 Task: Add a condition where "Ticket status Contains none of the following Pending user verification" in pending tickets.
Action: Mouse moved to (86, 358)
Screenshot: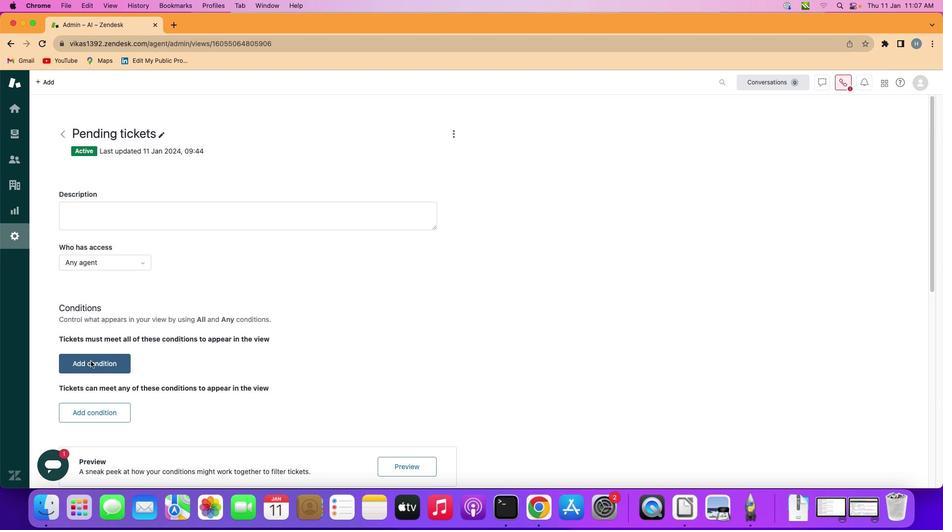 
Action: Mouse pressed left at (86, 358)
Screenshot: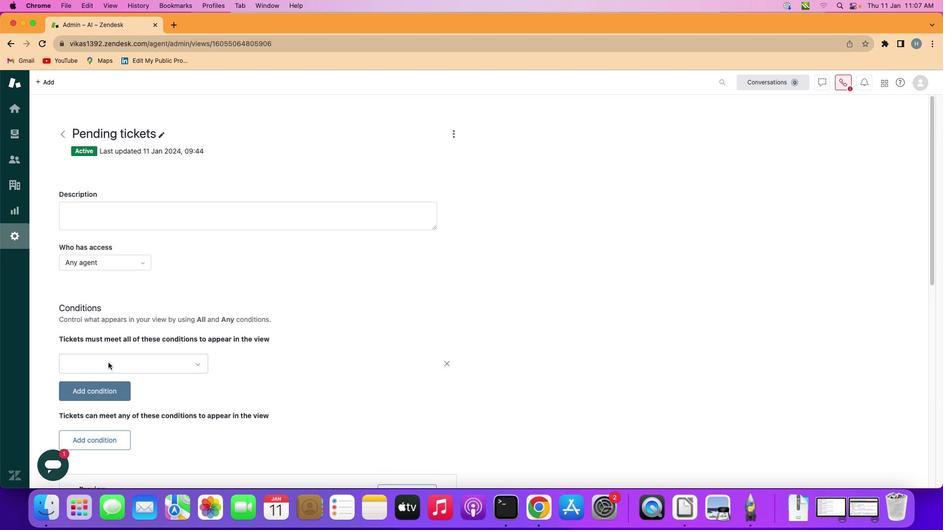 
Action: Mouse moved to (156, 361)
Screenshot: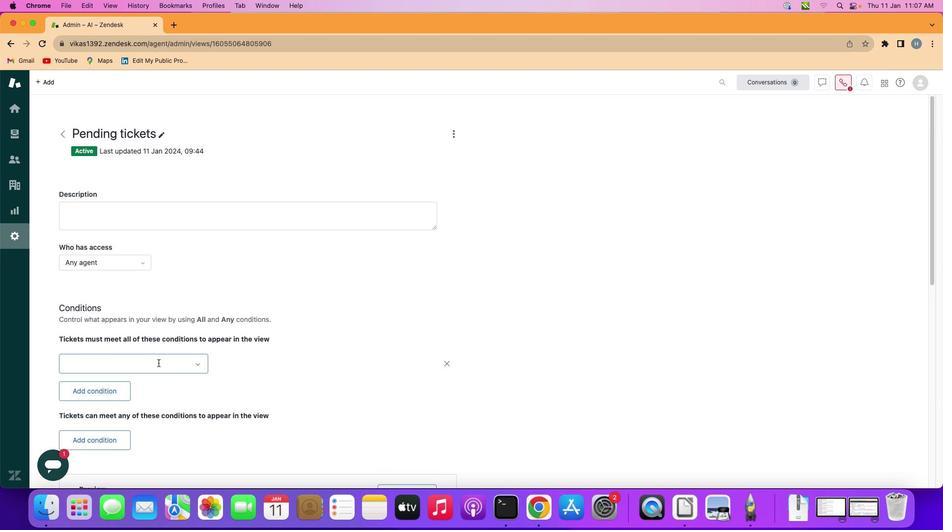 
Action: Mouse pressed left at (156, 361)
Screenshot: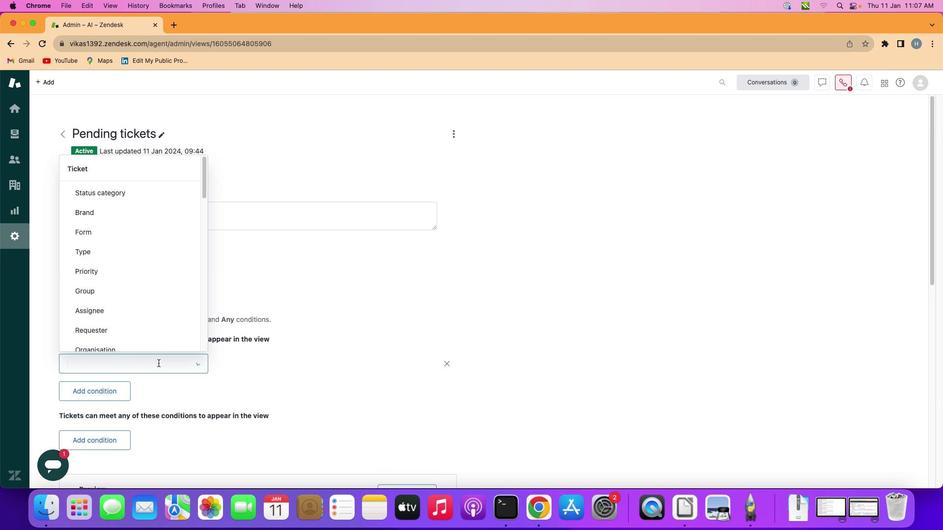 
Action: Mouse moved to (146, 287)
Screenshot: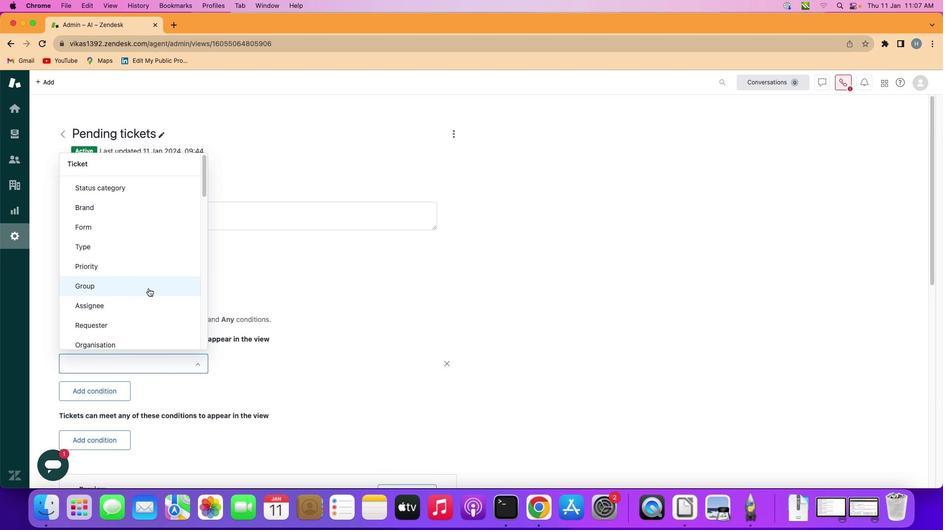
Action: Mouse scrolled (146, 287) with delta (-1, -1)
Screenshot: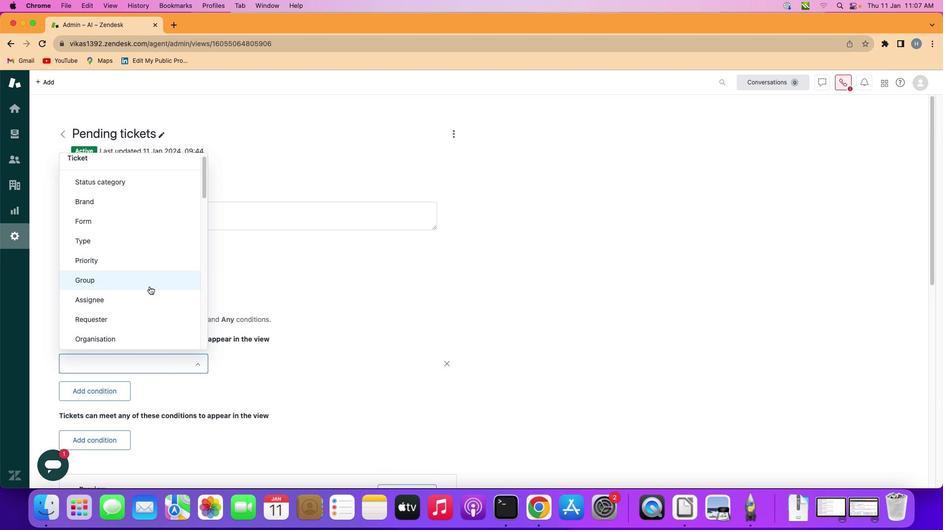 
Action: Mouse moved to (146, 287)
Screenshot: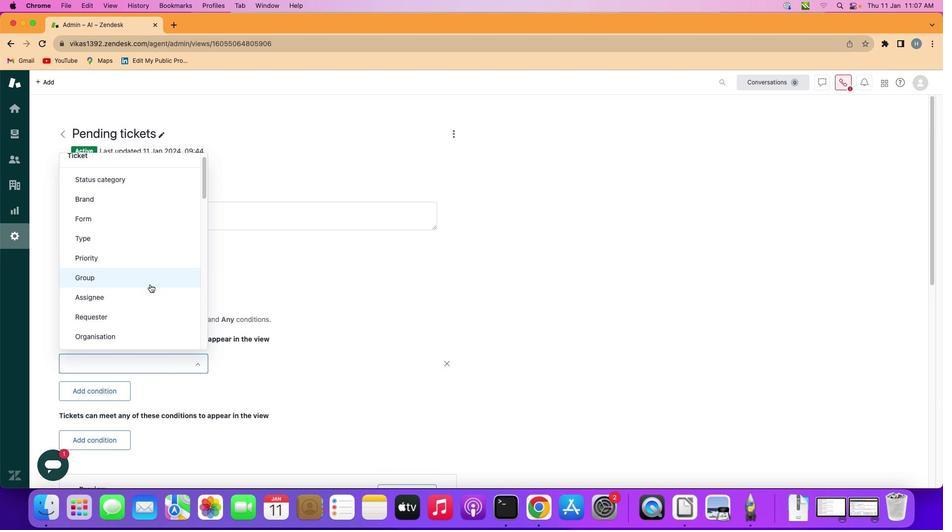 
Action: Mouse scrolled (146, 287) with delta (-1, -1)
Screenshot: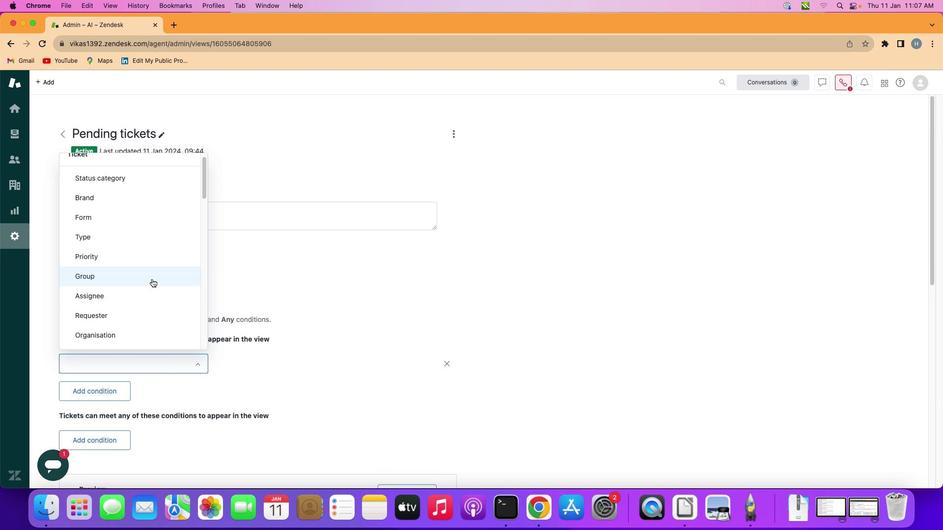 
Action: Mouse moved to (147, 283)
Screenshot: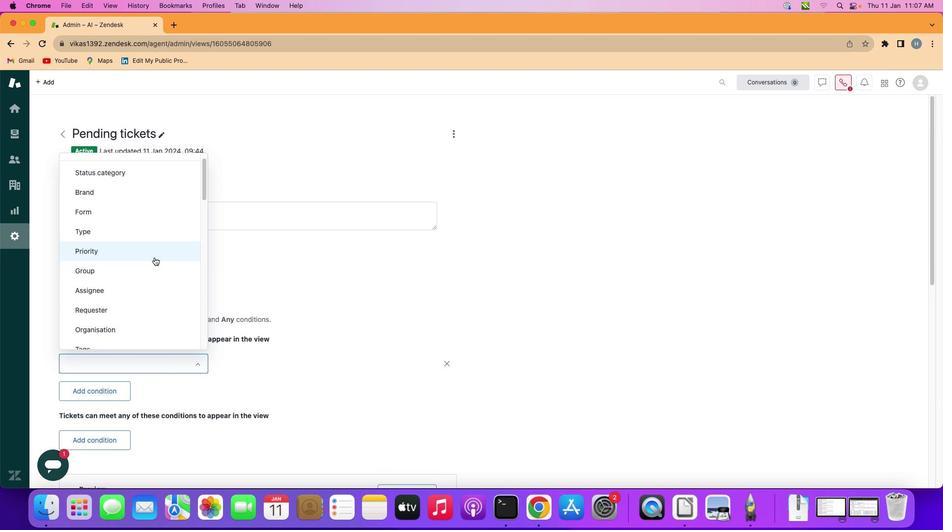 
Action: Mouse scrolled (147, 283) with delta (-1, -1)
Screenshot: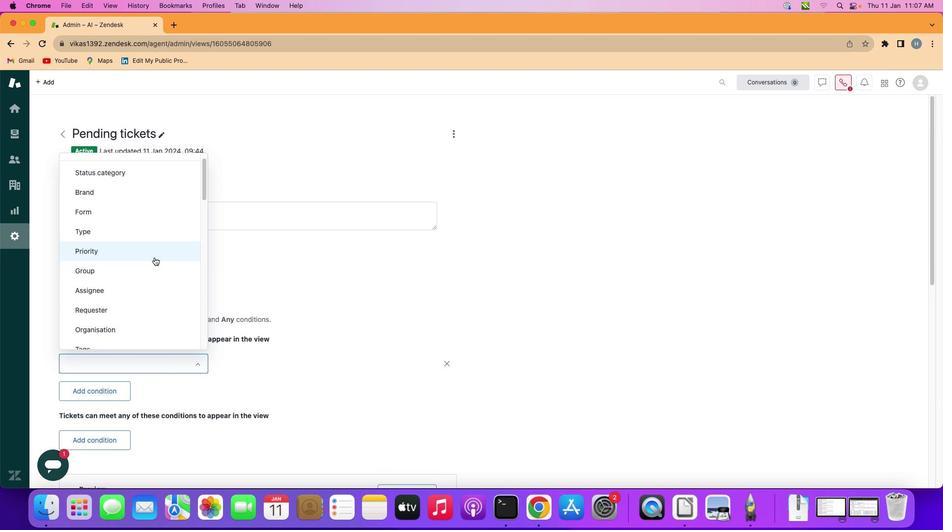 
Action: Mouse moved to (151, 267)
Screenshot: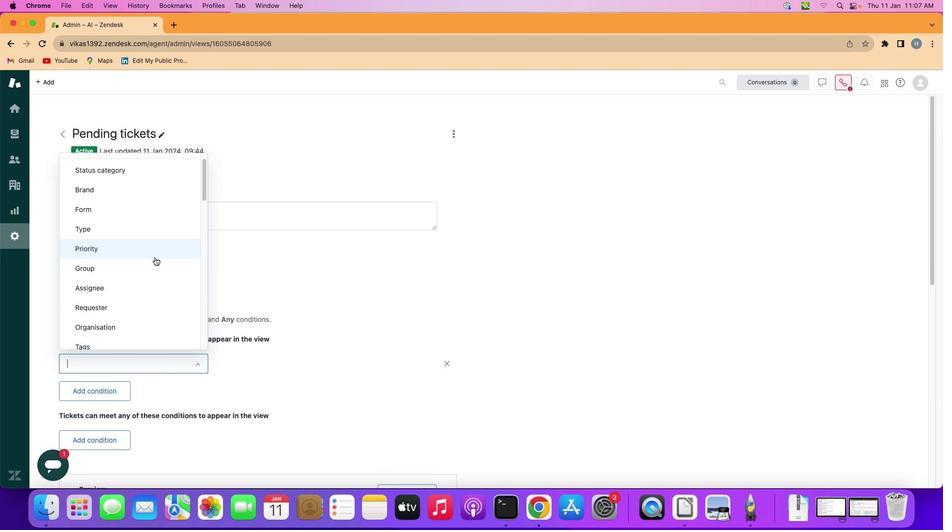 
Action: Mouse scrolled (151, 267) with delta (-1, -1)
Screenshot: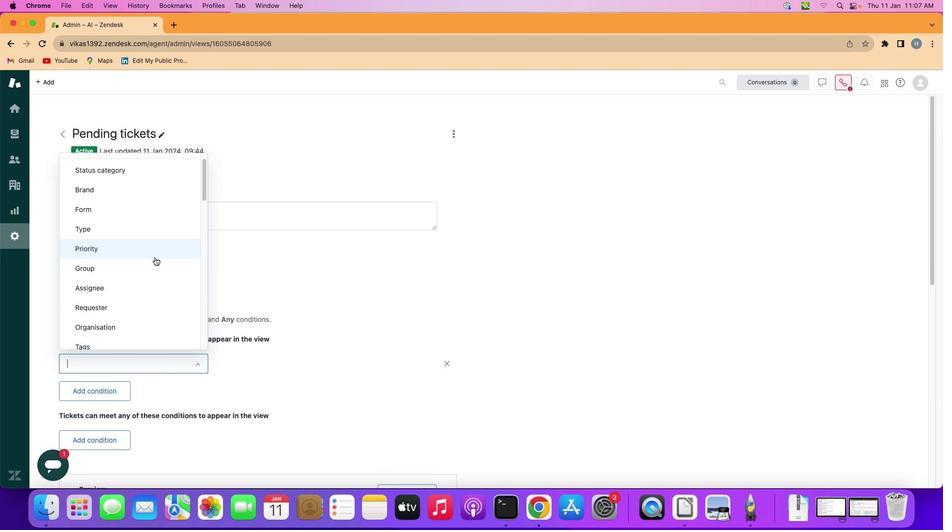 
Action: Mouse moved to (153, 256)
Screenshot: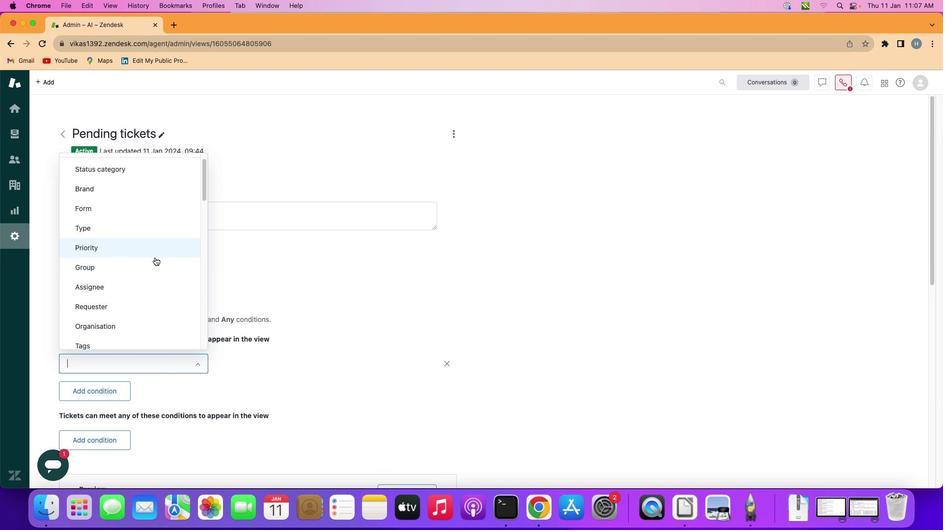 
Action: Mouse scrolled (153, 256) with delta (-1, -1)
Screenshot: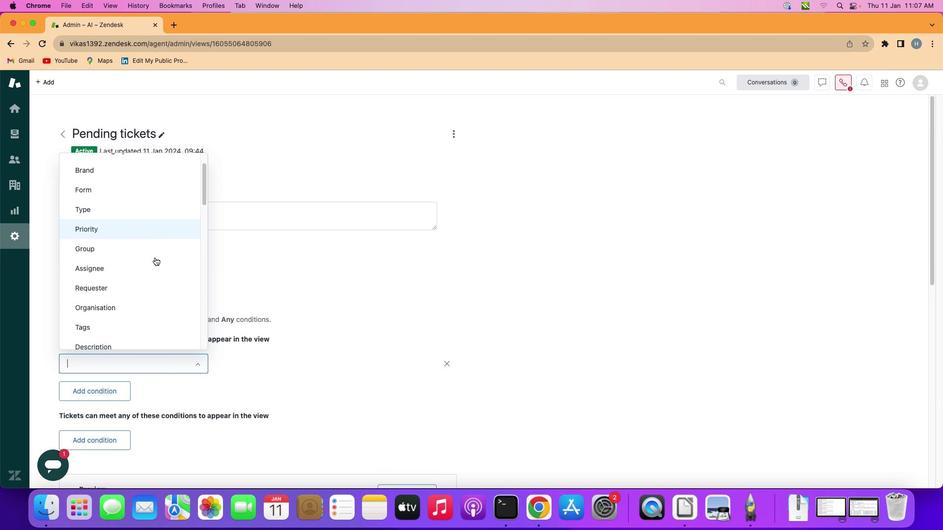 
Action: Mouse scrolled (153, 256) with delta (-1, -1)
Screenshot: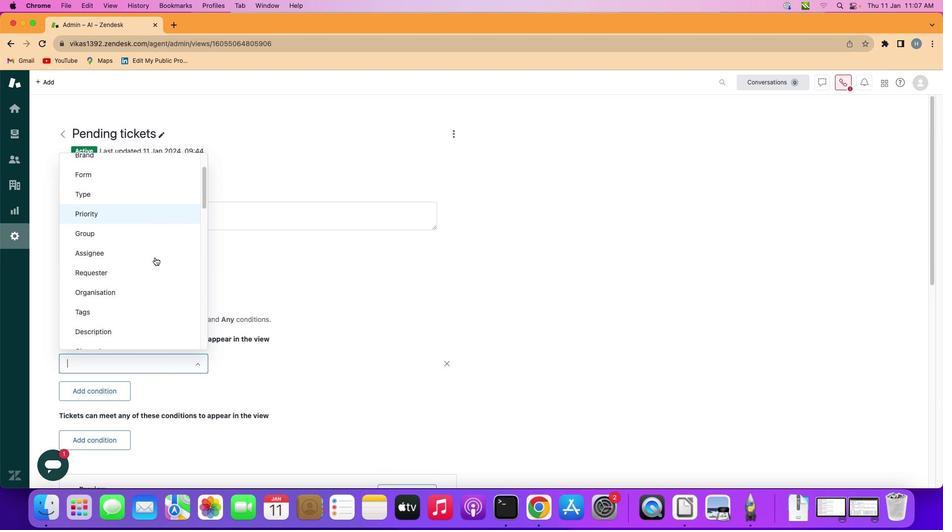 
Action: Mouse scrolled (153, 256) with delta (-1, -2)
Screenshot: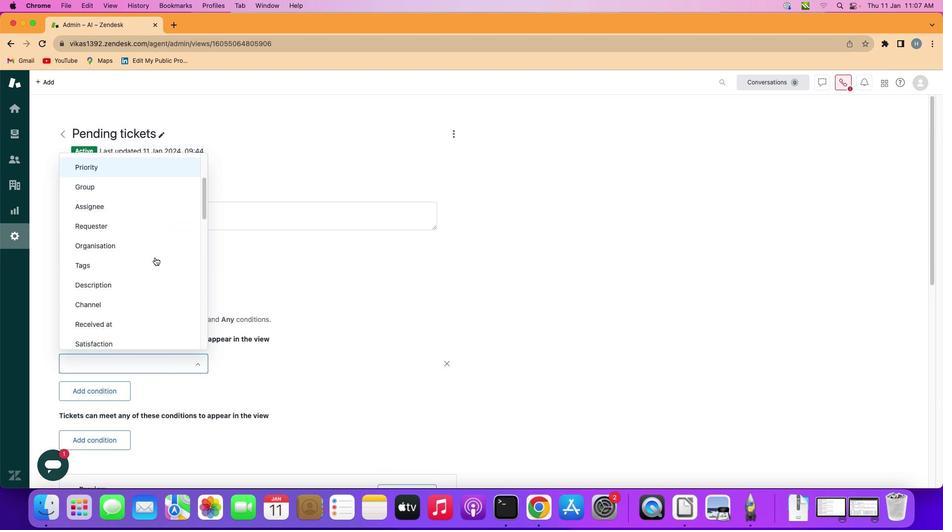 
Action: Mouse scrolled (153, 256) with delta (-1, -2)
Screenshot: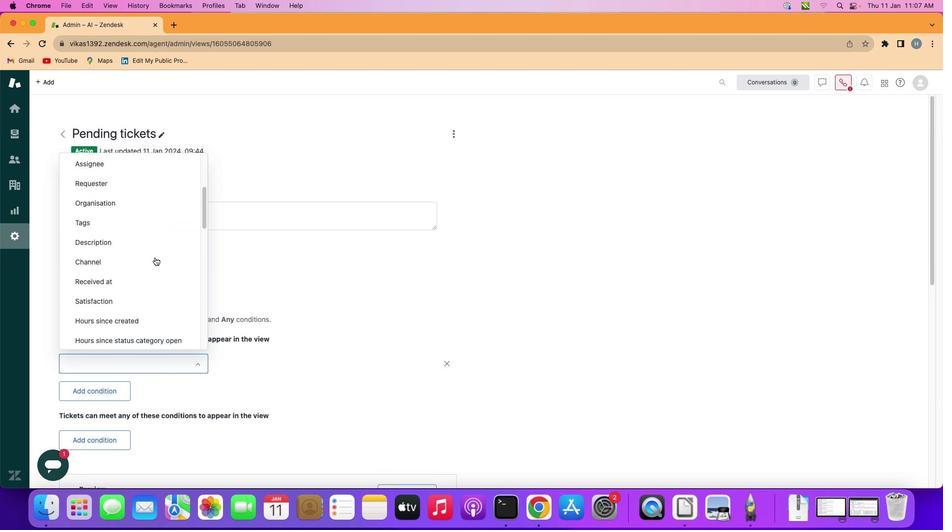 
Action: Mouse scrolled (153, 256) with delta (-1, -2)
Screenshot: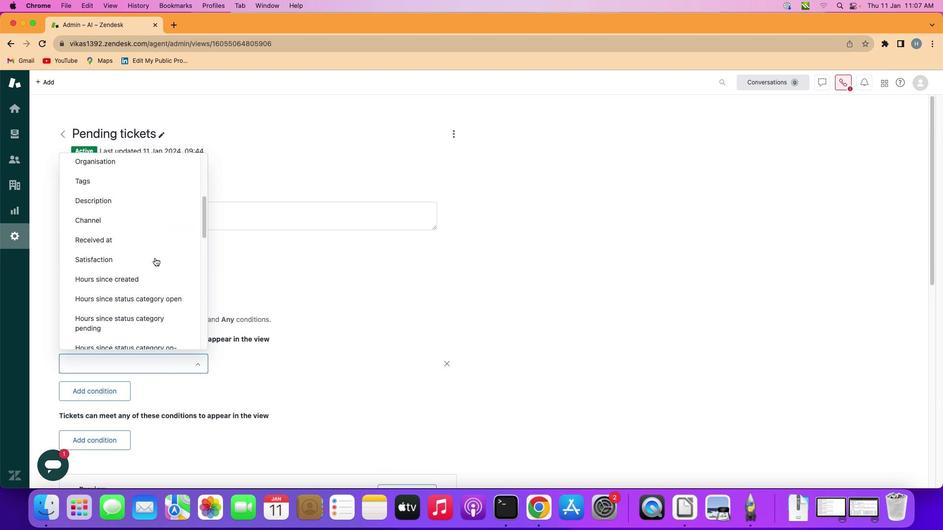
Action: Mouse moved to (152, 256)
Screenshot: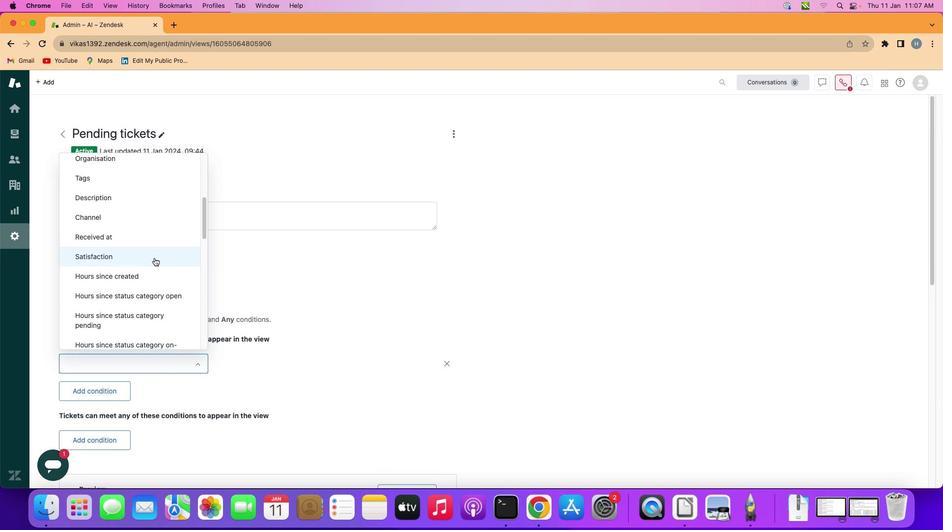 
Action: Mouse scrolled (152, 256) with delta (-1, -1)
Screenshot: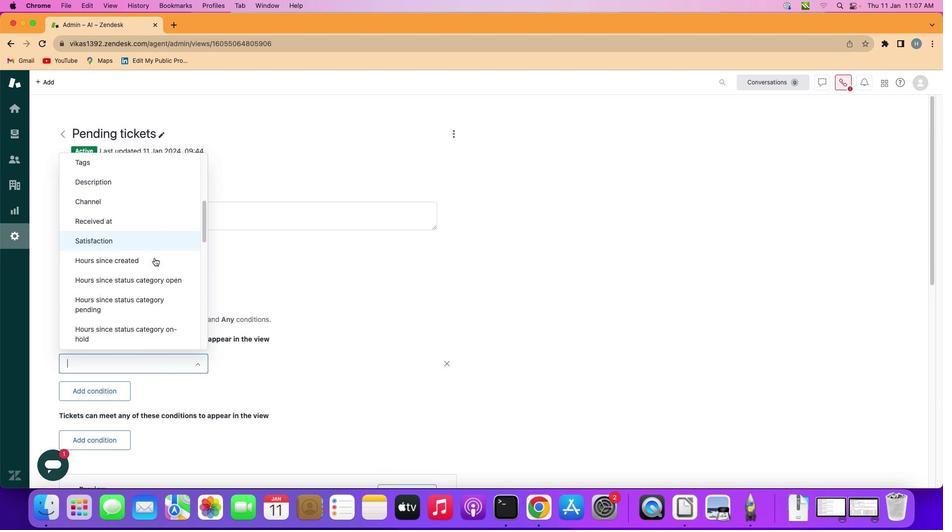 
Action: Mouse scrolled (152, 256) with delta (-1, -1)
Screenshot: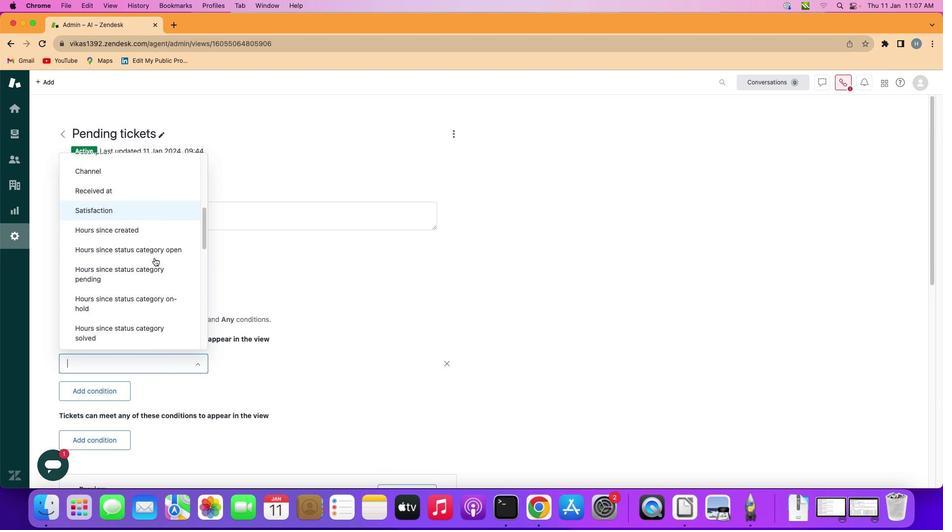 
Action: Mouse scrolled (152, 256) with delta (-1, -2)
Screenshot: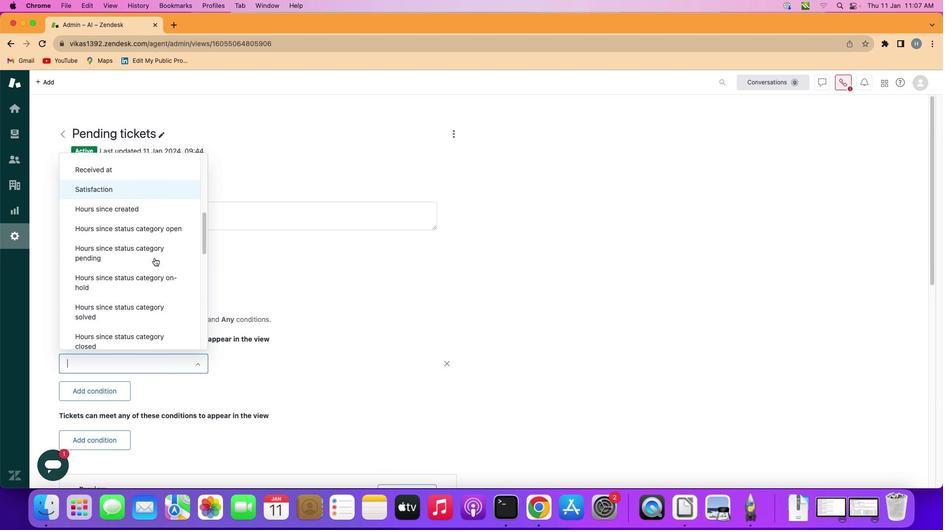 
Action: Mouse scrolled (152, 256) with delta (-1, -2)
Screenshot: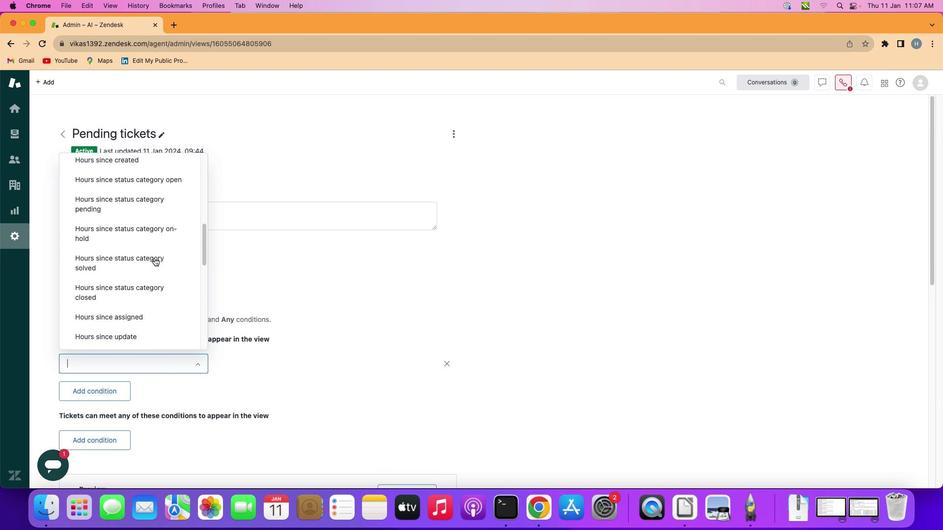 
Action: Mouse scrolled (152, 256) with delta (-1, -2)
Screenshot: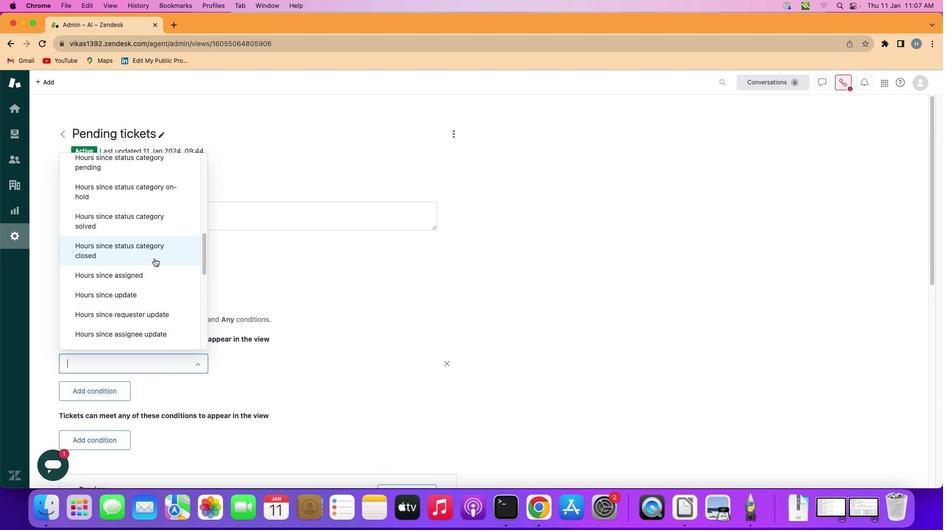 
Action: Mouse moved to (153, 256)
Screenshot: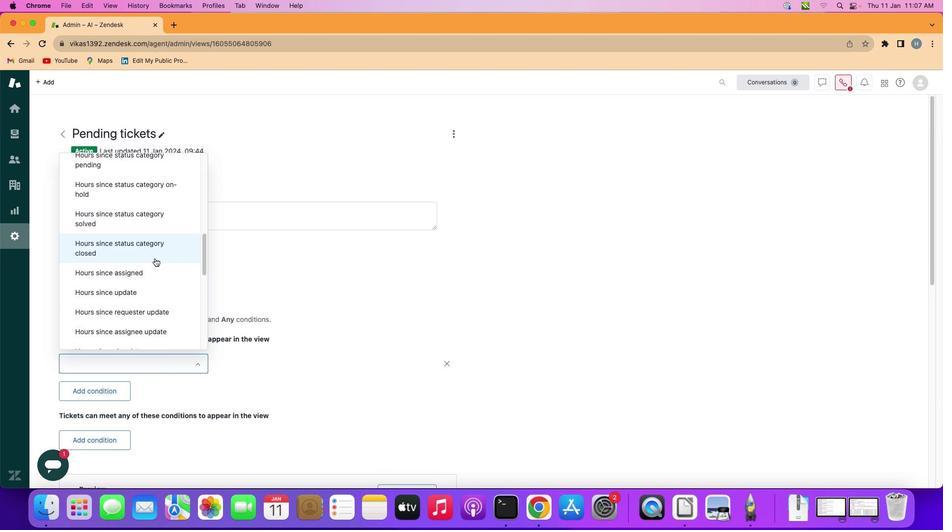 
Action: Mouse scrolled (153, 256) with delta (-1, -1)
Screenshot: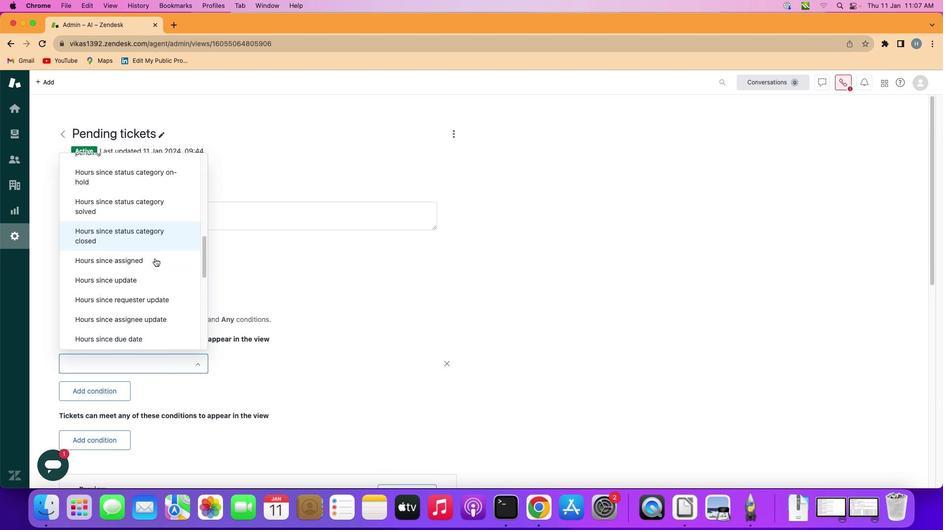 
Action: Mouse scrolled (153, 256) with delta (-1, -1)
Screenshot: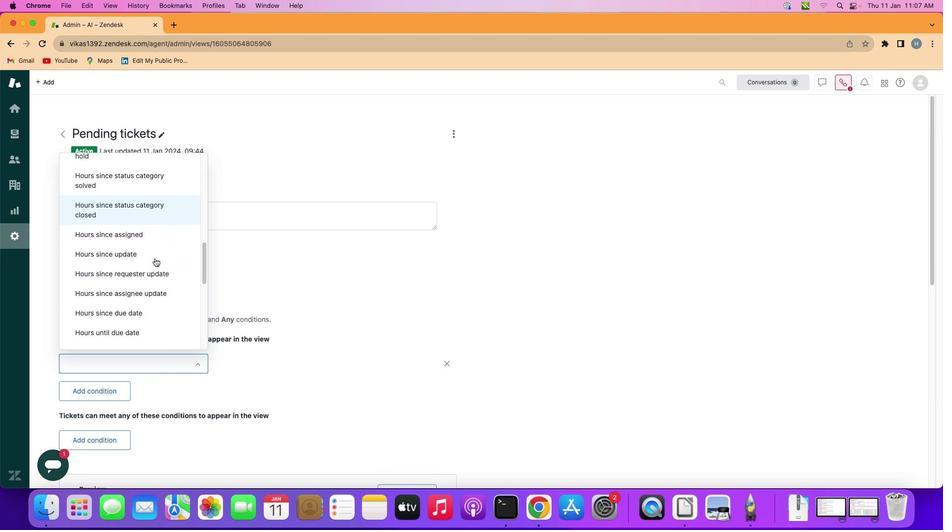 
Action: Mouse scrolled (153, 256) with delta (-1, -1)
Screenshot: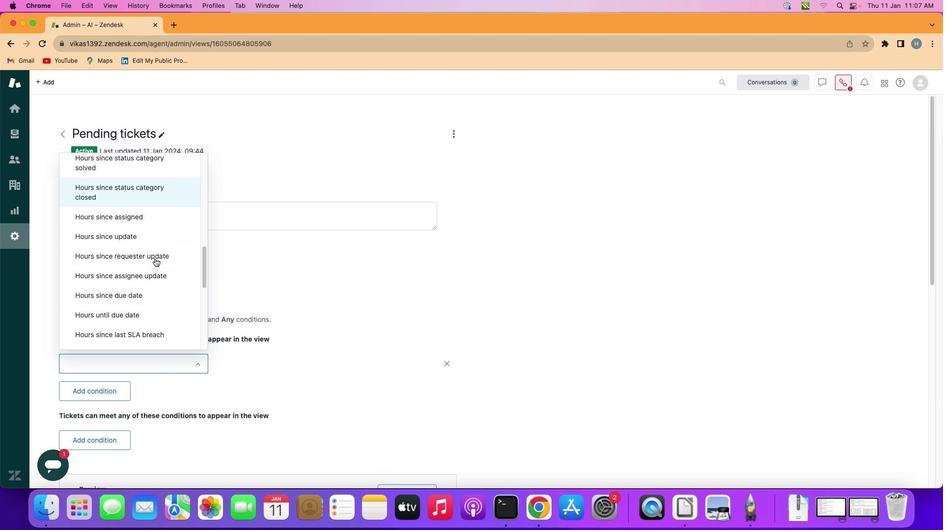 
Action: Mouse scrolled (153, 256) with delta (-1, -2)
Screenshot: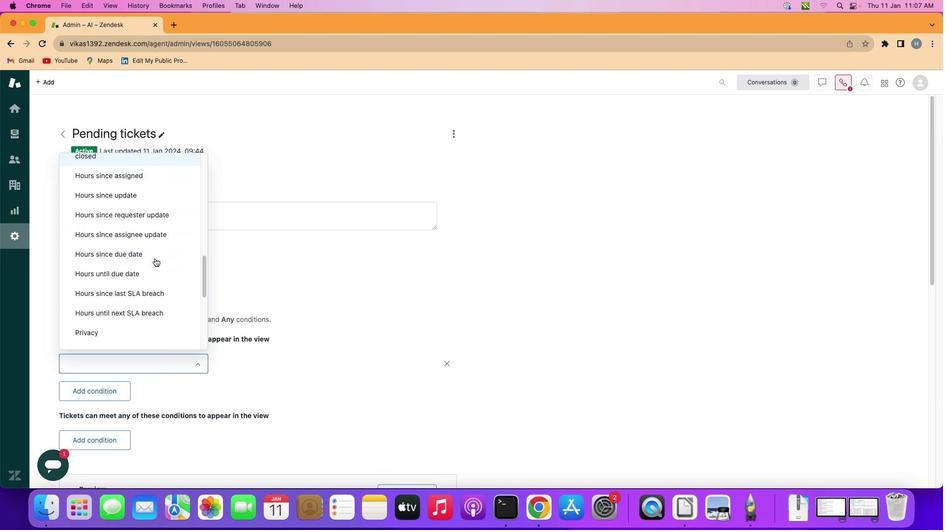 
Action: Mouse scrolled (153, 256) with delta (-1, -1)
Screenshot: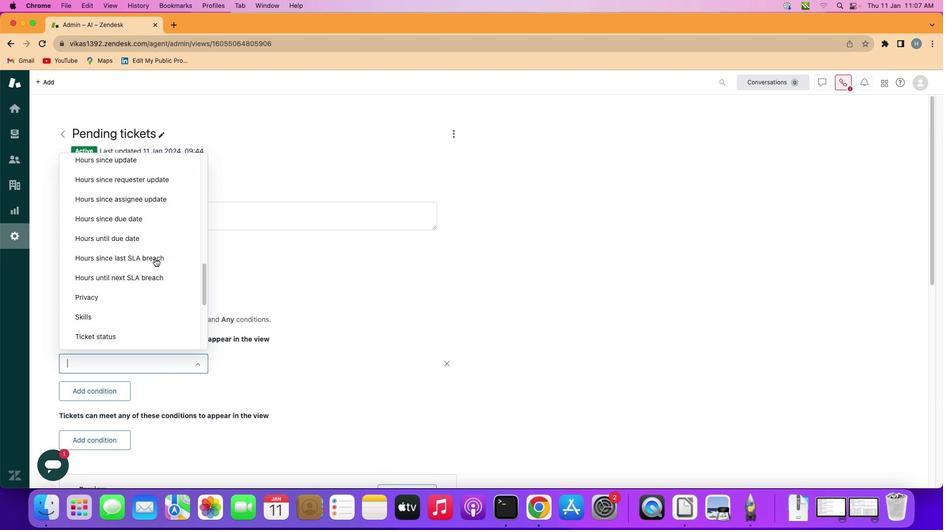 
Action: Mouse scrolled (153, 256) with delta (-1, -1)
Screenshot: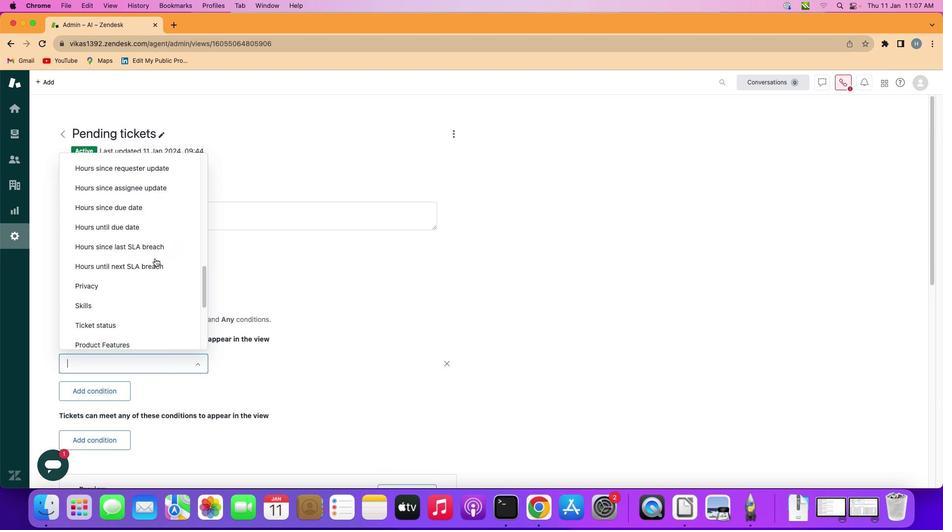 
Action: Mouse scrolled (153, 256) with delta (-1, -1)
Screenshot: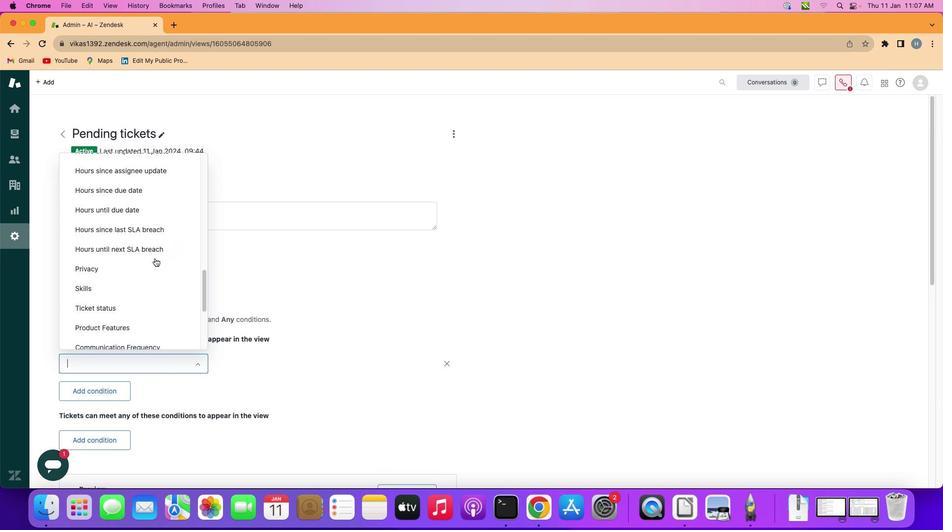 
Action: Mouse scrolled (153, 256) with delta (-1, -1)
Screenshot: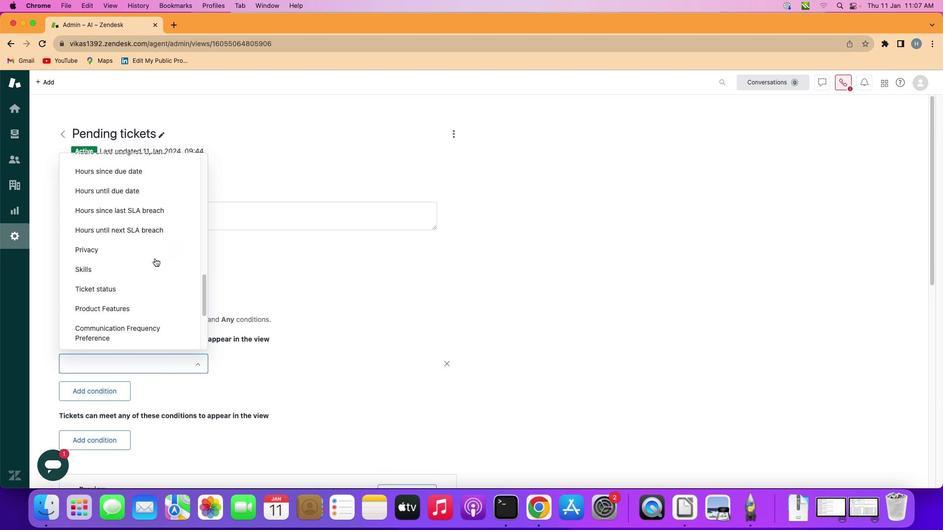 
Action: Mouse scrolled (153, 256) with delta (-1, -1)
Screenshot: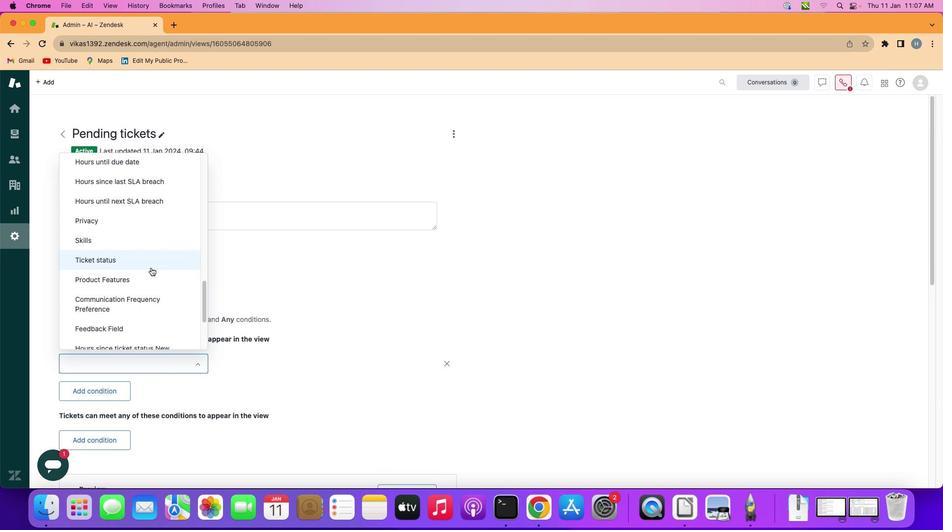 
Action: Mouse moved to (153, 260)
Screenshot: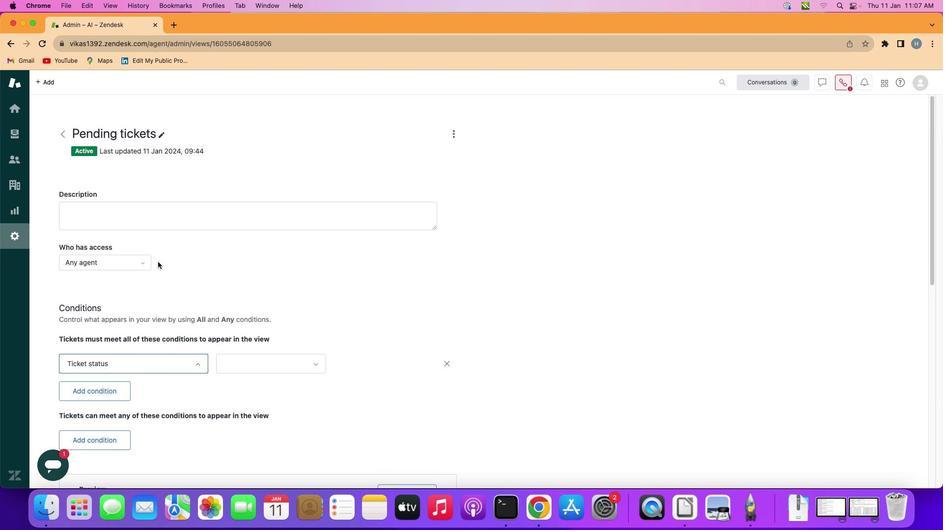 
Action: Mouse pressed left at (153, 260)
Screenshot: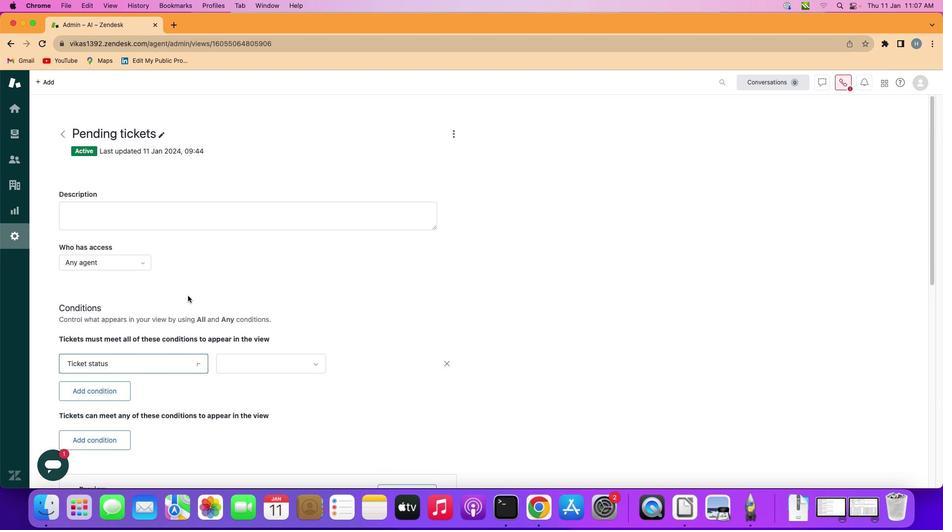
Action: Mouse moved to (254, 361)
Screenshot: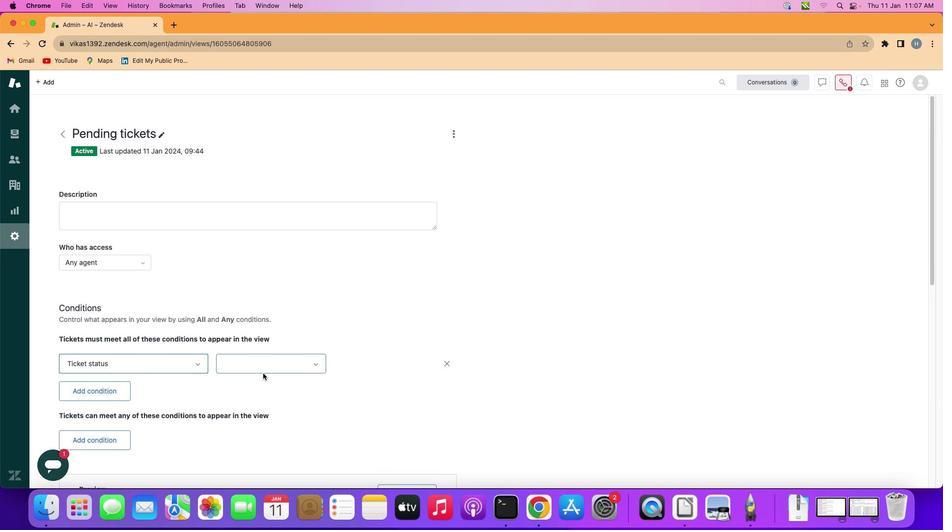 
Action: Mouse pressed left at (254, 361)
Screenshot: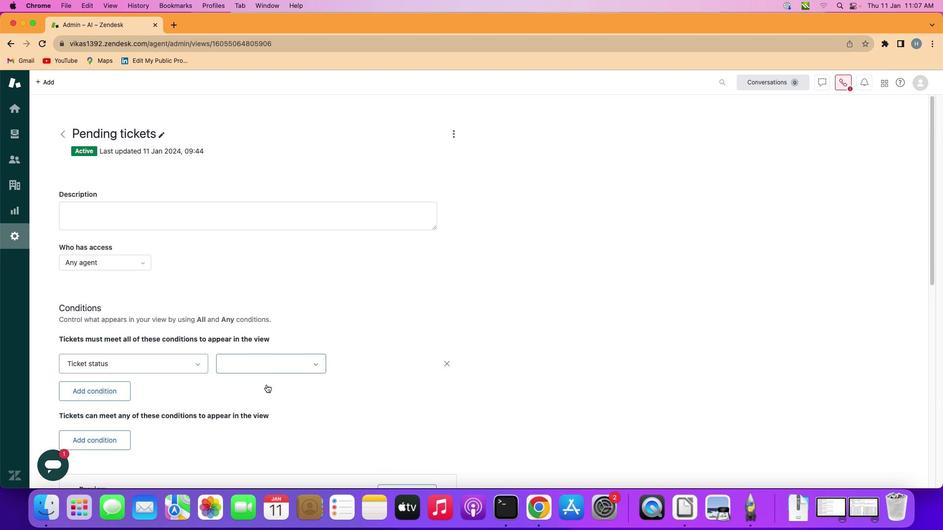 
Action: Mouse moved to (271, 417)
Screenshot: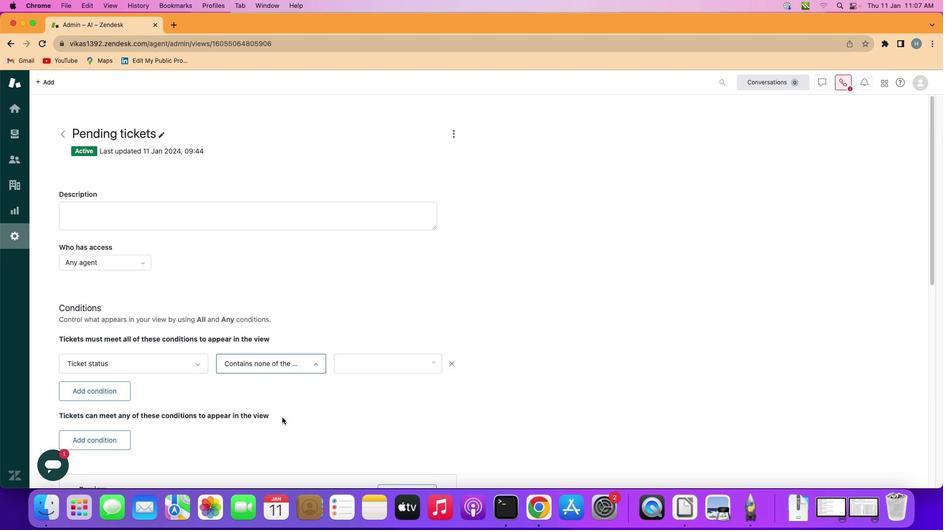
Action: Mouse pressed left at (271, 417)
Screenshot: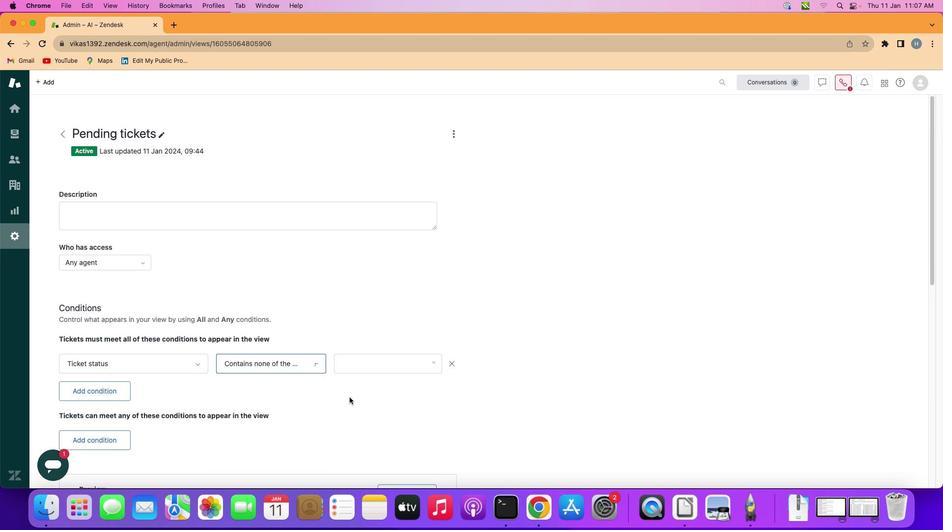 
Action: Mouse moved to (406, 365)
Screenshot: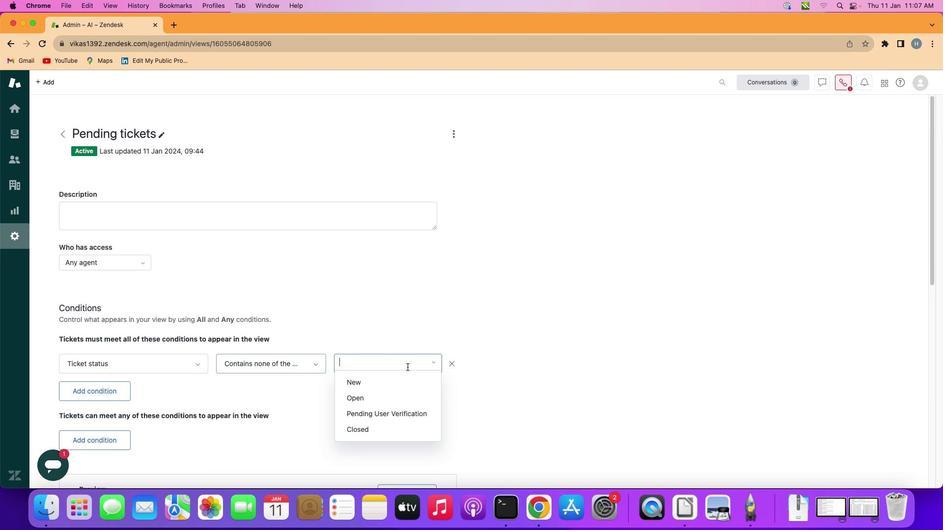 
Action: Mouse pressed left at (406, 365)
Screenshot: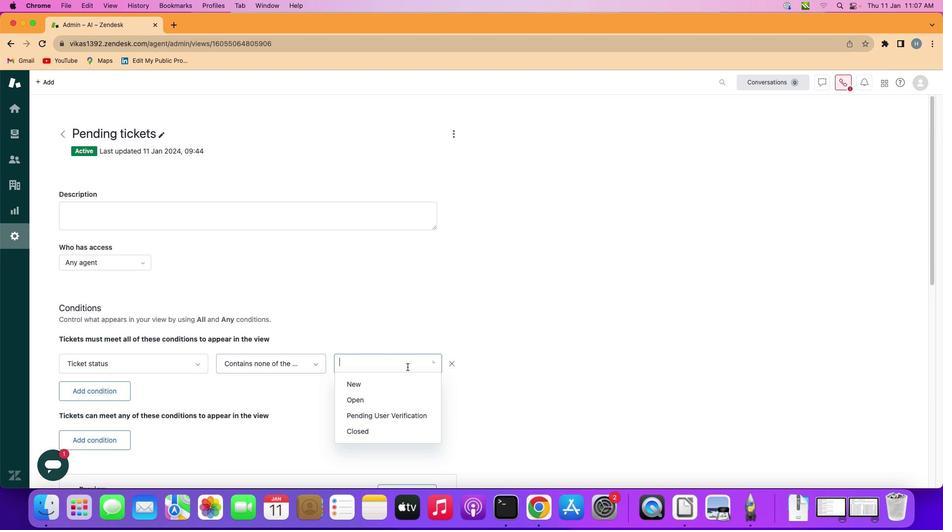
Action: Mouse moved to (393, 410)
Screenshot: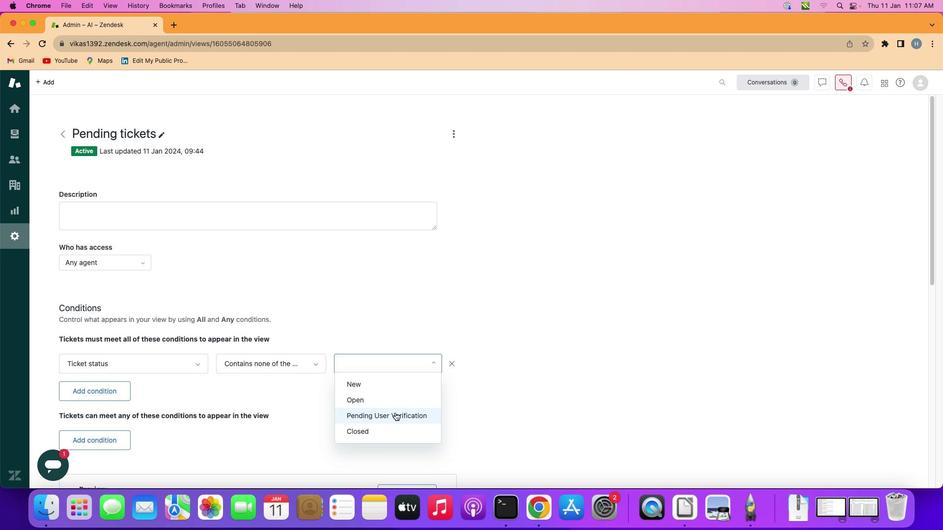 
Action: Mouse pressed left at (393, 410)
Screenshot: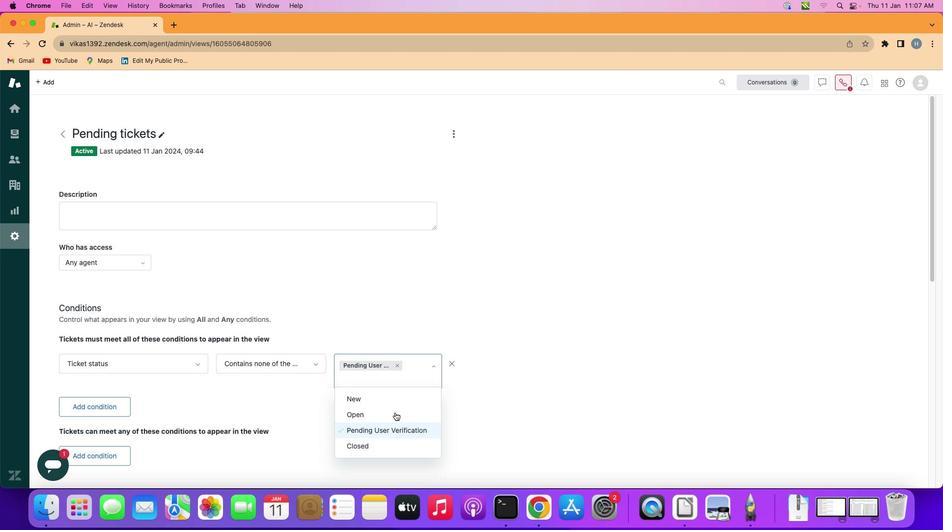 
